 Task: Create Card Feature Request Discussion in Board Software Development to Workspace Analytics. Create Card Partnership Review in Board Creative Project Management to Workspace Analytics. Create Card Bug Report Triage in Board Employee Talent Acquisition and Retention to Workspace Analytics
Action: Mouse moved to (67, 400)
Screenshot: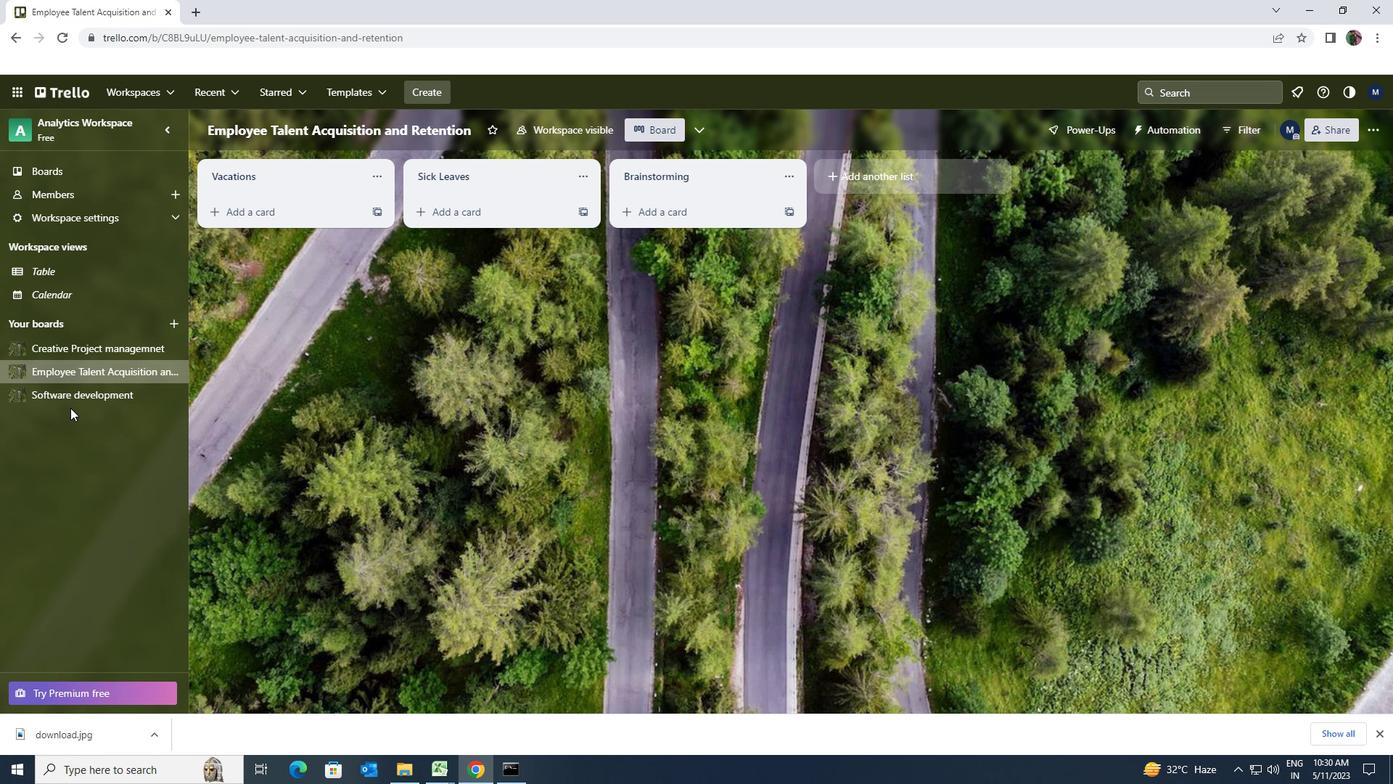 
Action: Mouse pressed left at (67, 400)
Screenshot: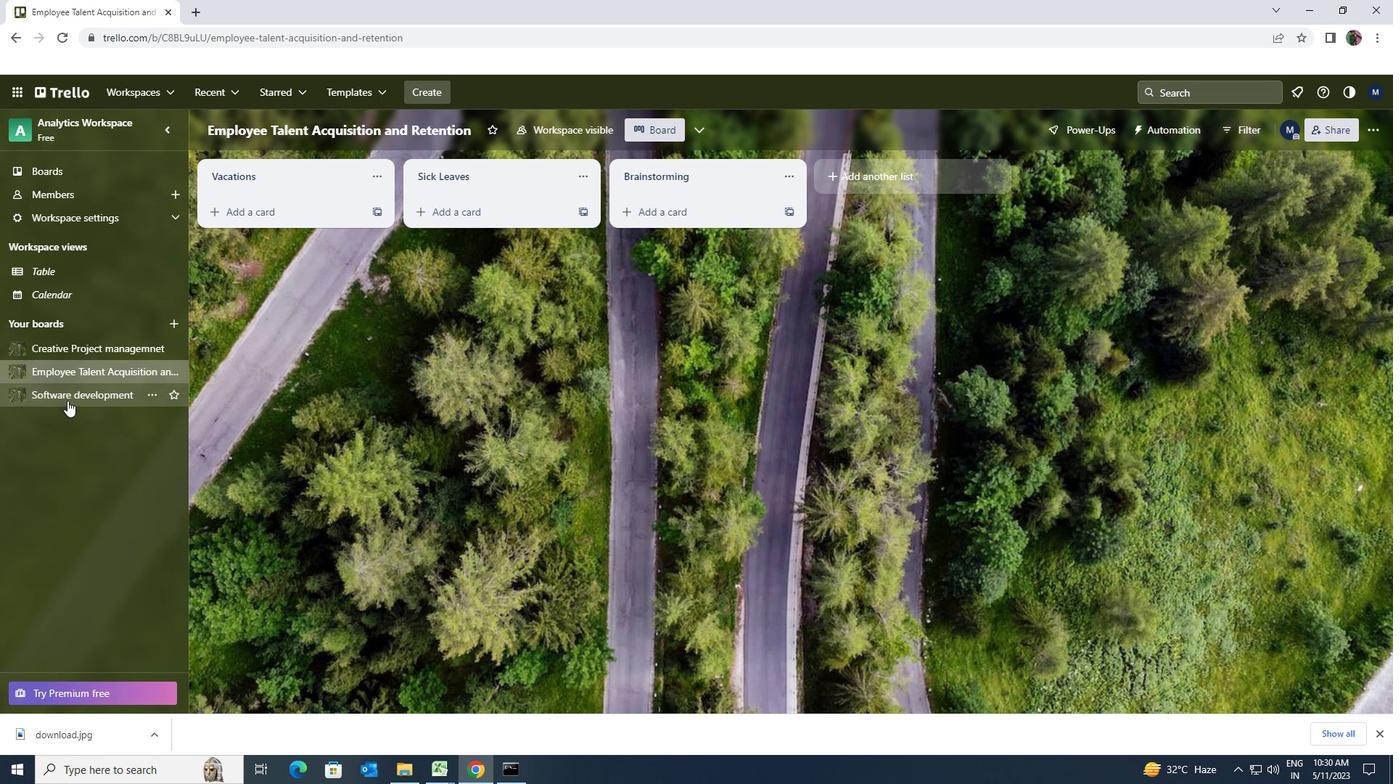 
Action: Mouse moved to (269, 216)
Screenshot: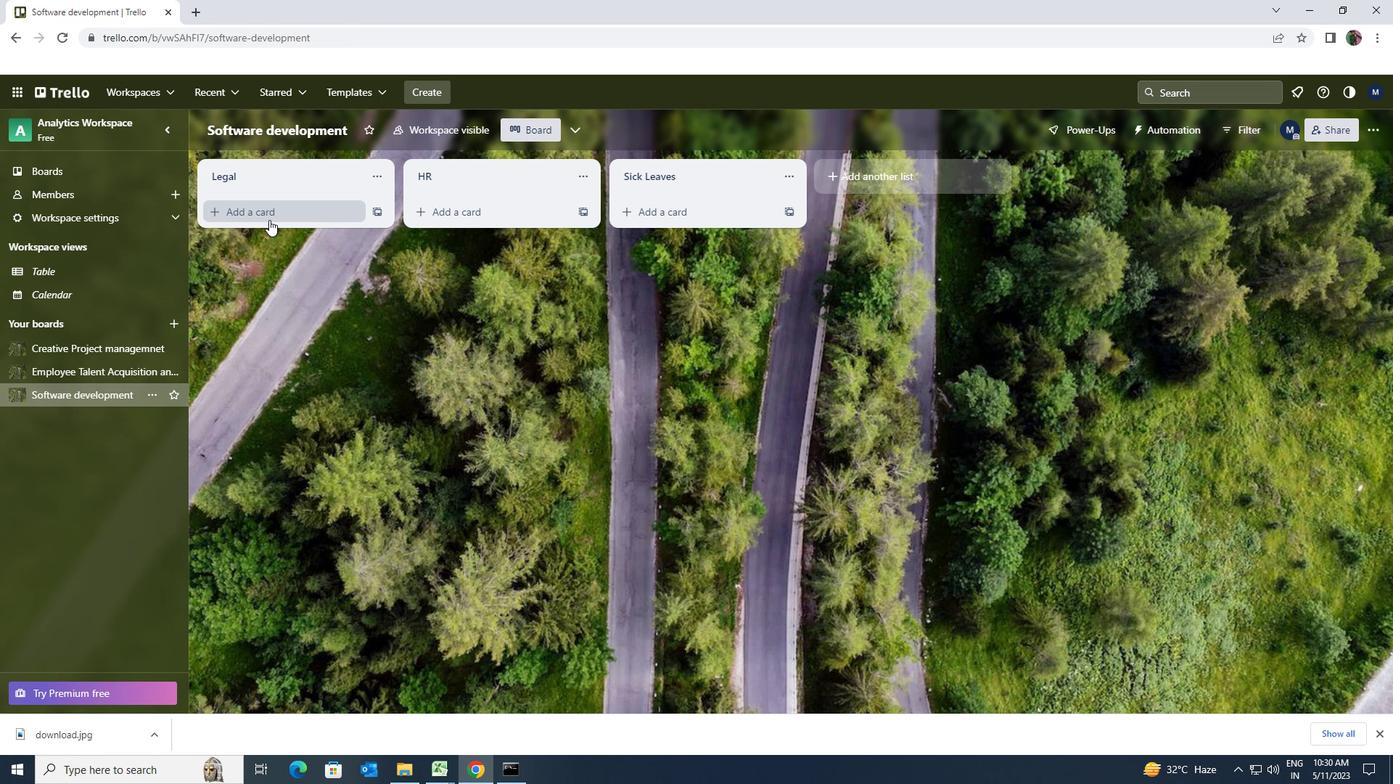 
Action: Mouse pressed left at (269, 216)
Screenshot: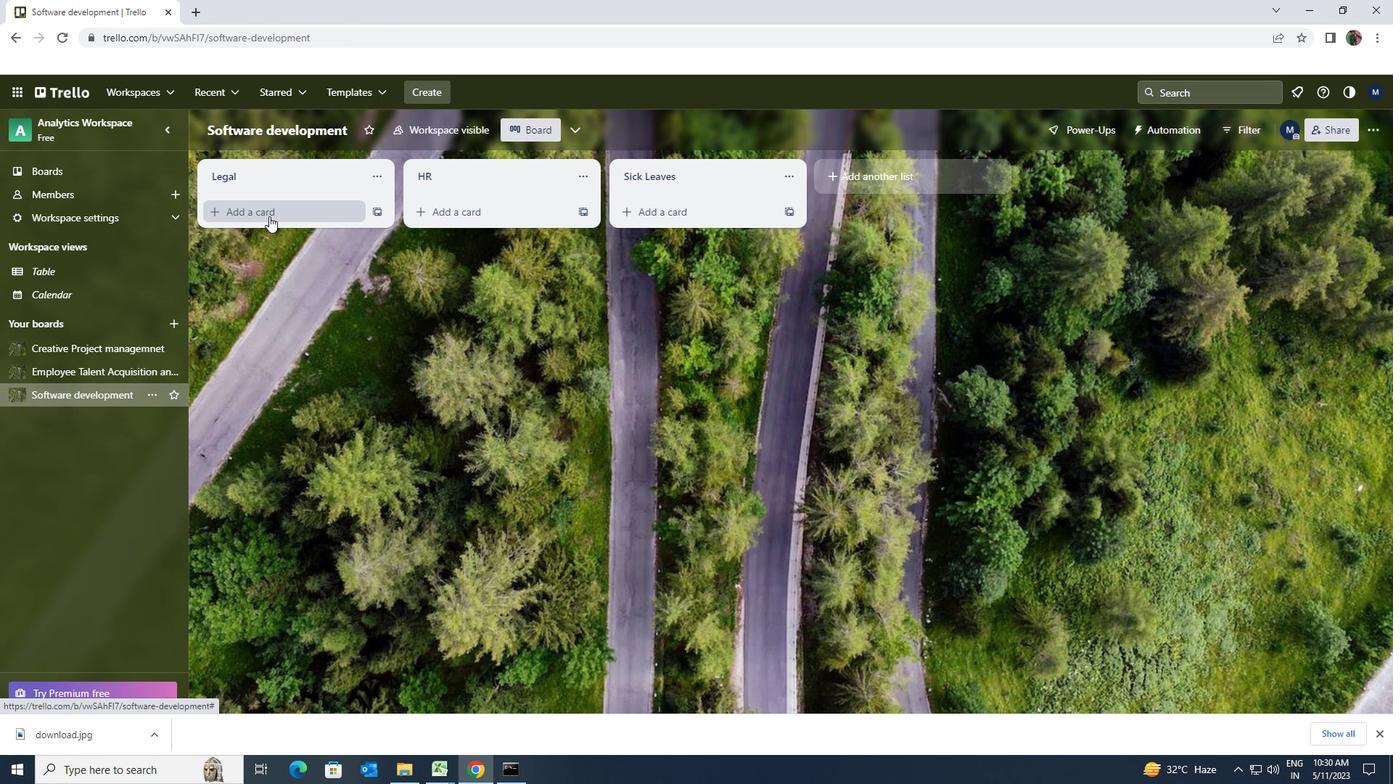 
Action: Mouse moved to (272, 215)
Screenshot: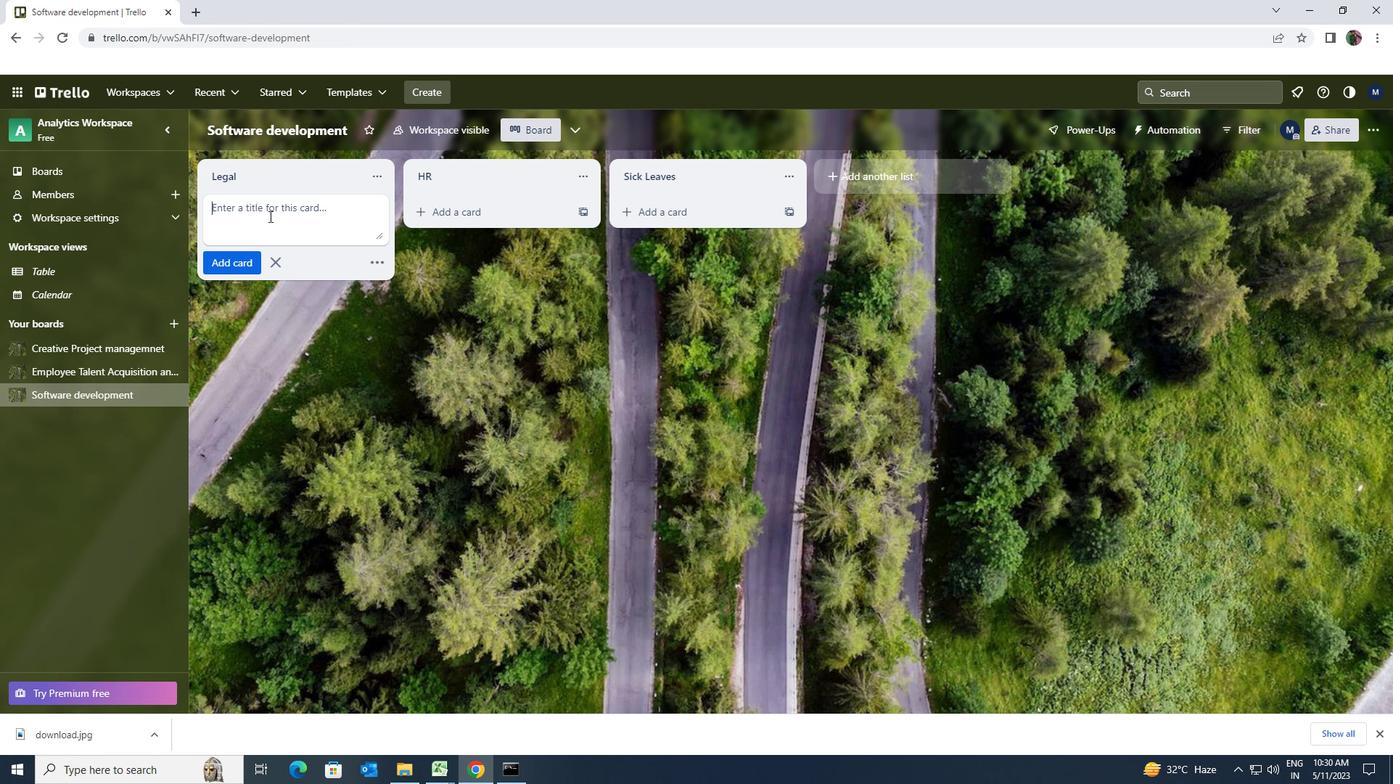 
Action: Key pressed <Key.shift>REQUEST<Key.space><Key.shift>DISCUSSIOM<Key.backspace>M<Key.backspace>N
Screenshot: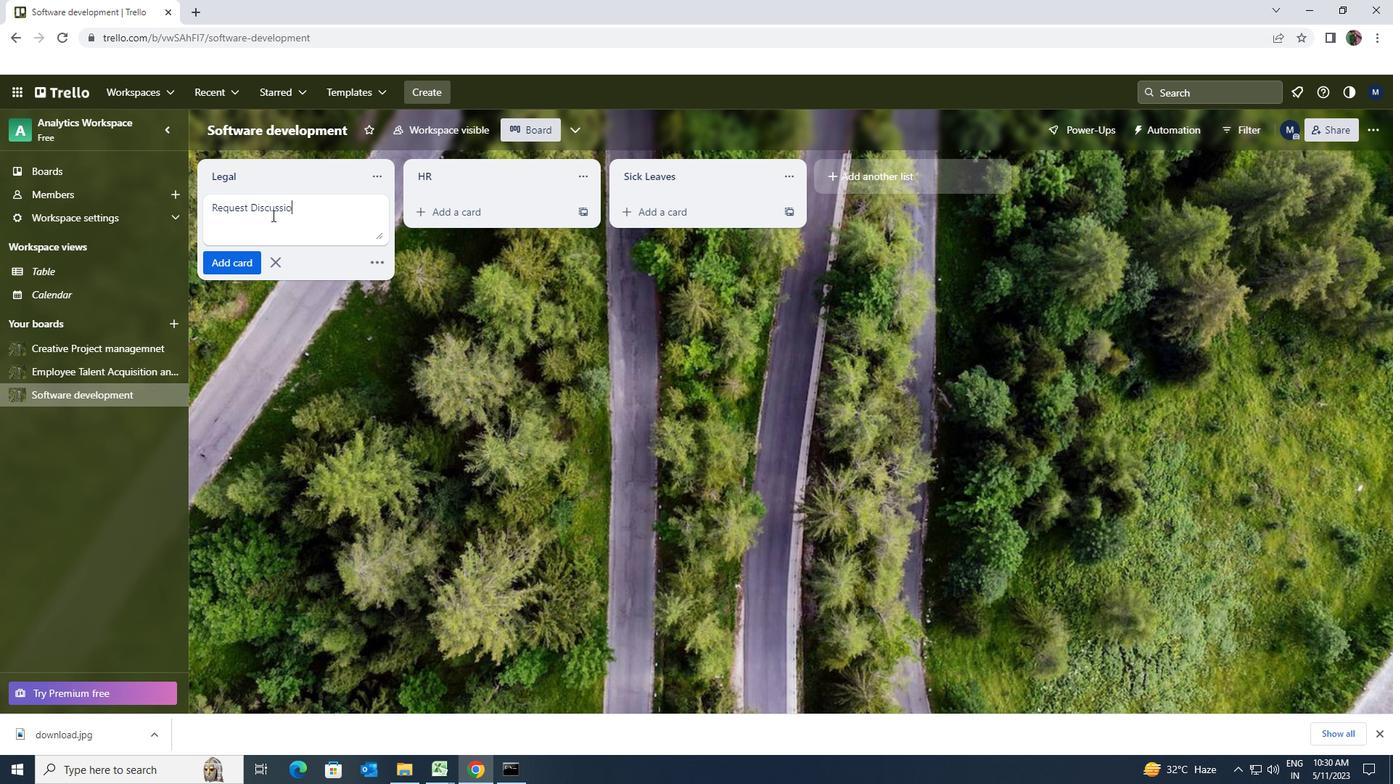 
Action: Mouse moved to (241, 254)
Screenshot: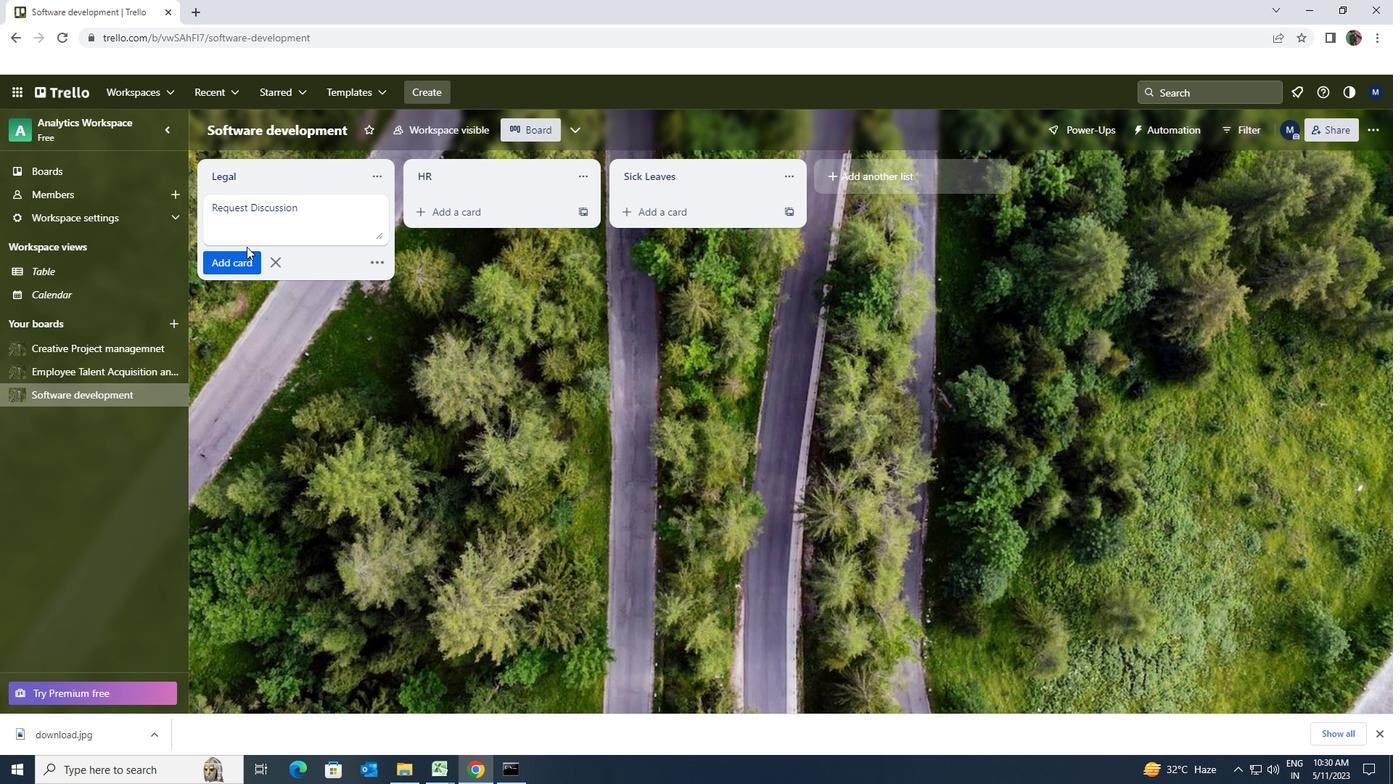
Action: Mouse pressed left at (241, 254)
Screenshot: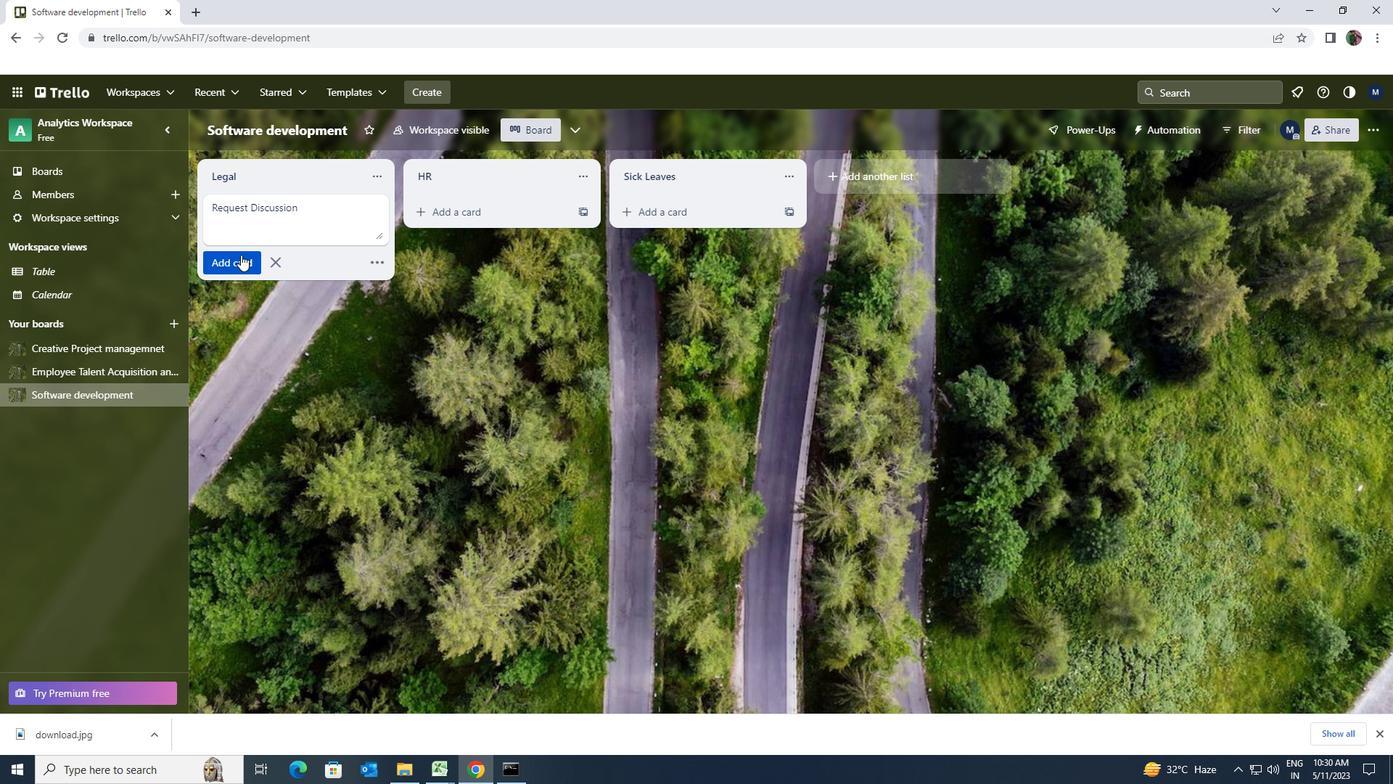 
Action: Mouse moved to (103, 347)
Screenshot: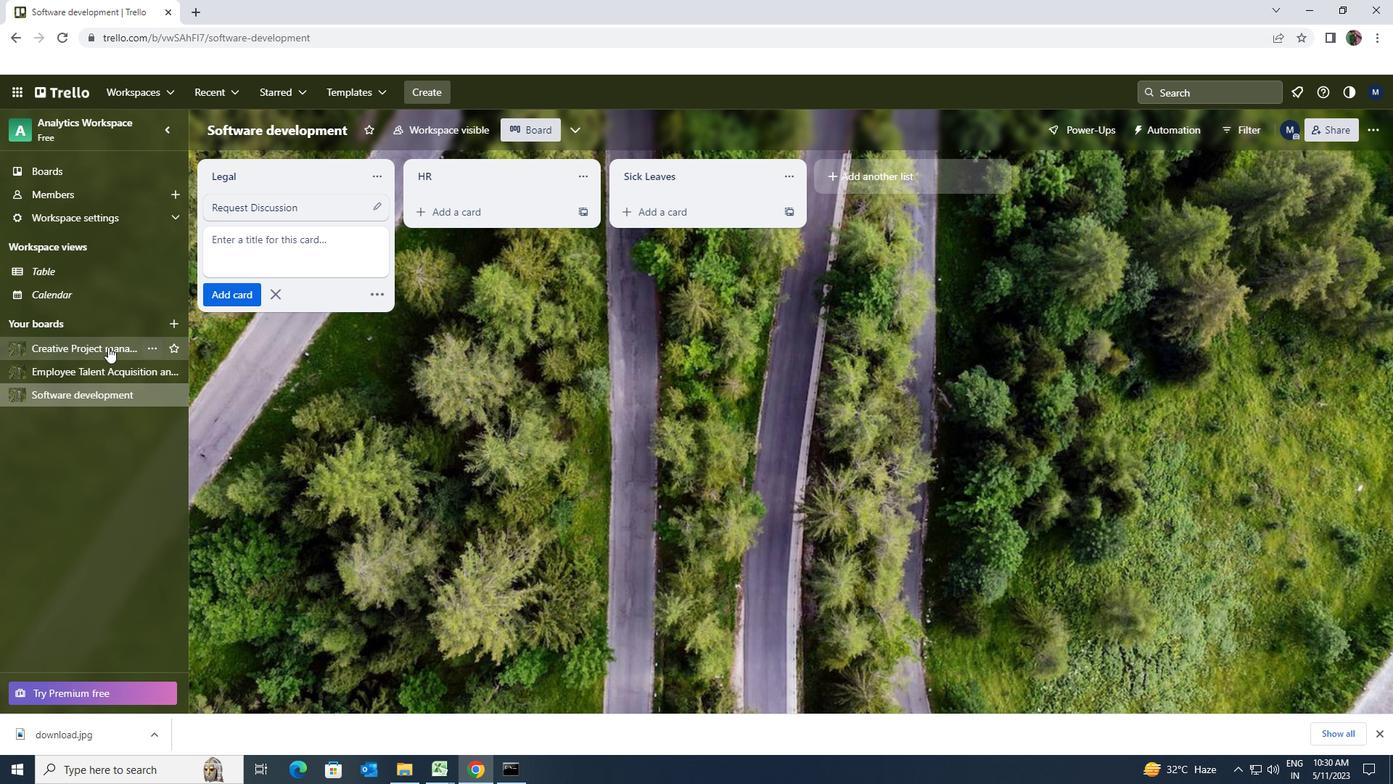 
Action: Mouse pressed left at (103, 347)
Screenshot: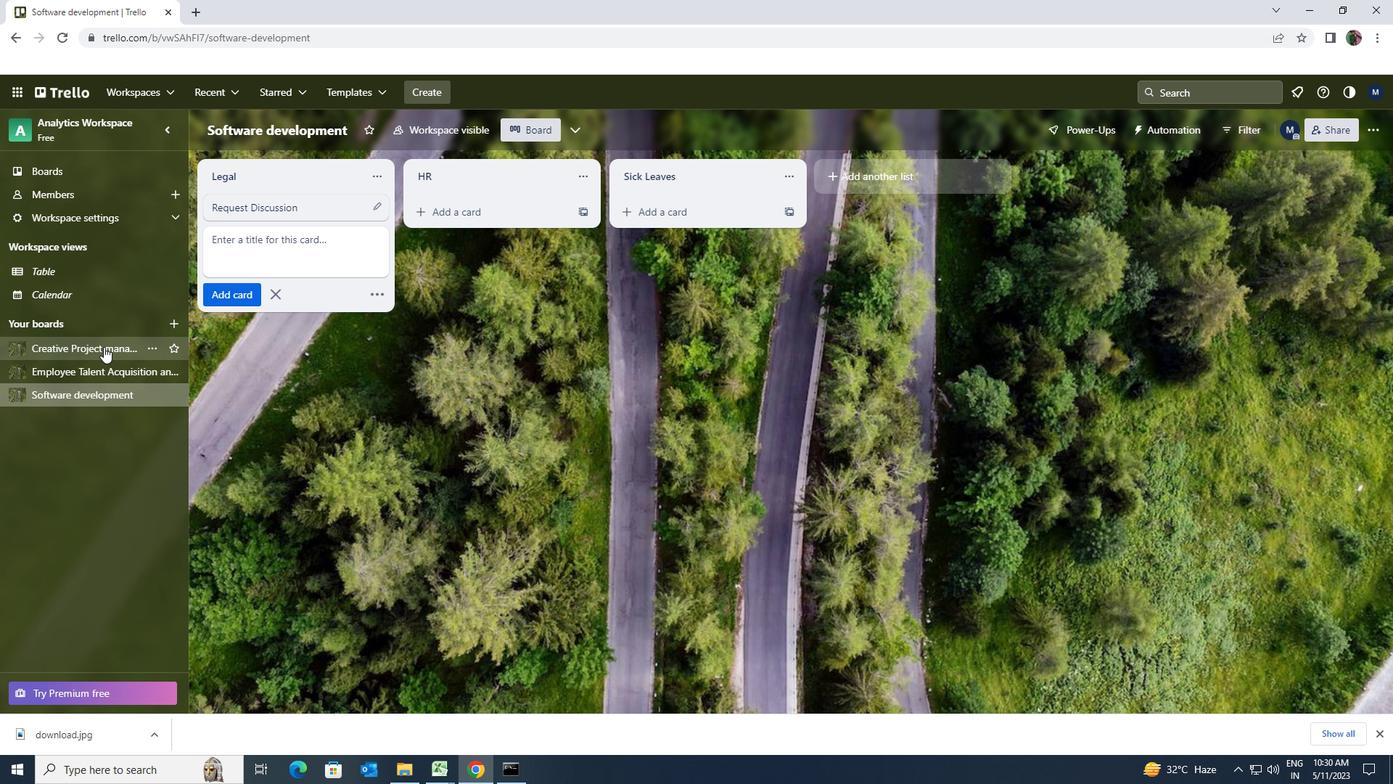 
Action: Mouse moved to (231, 215)
Screenshot: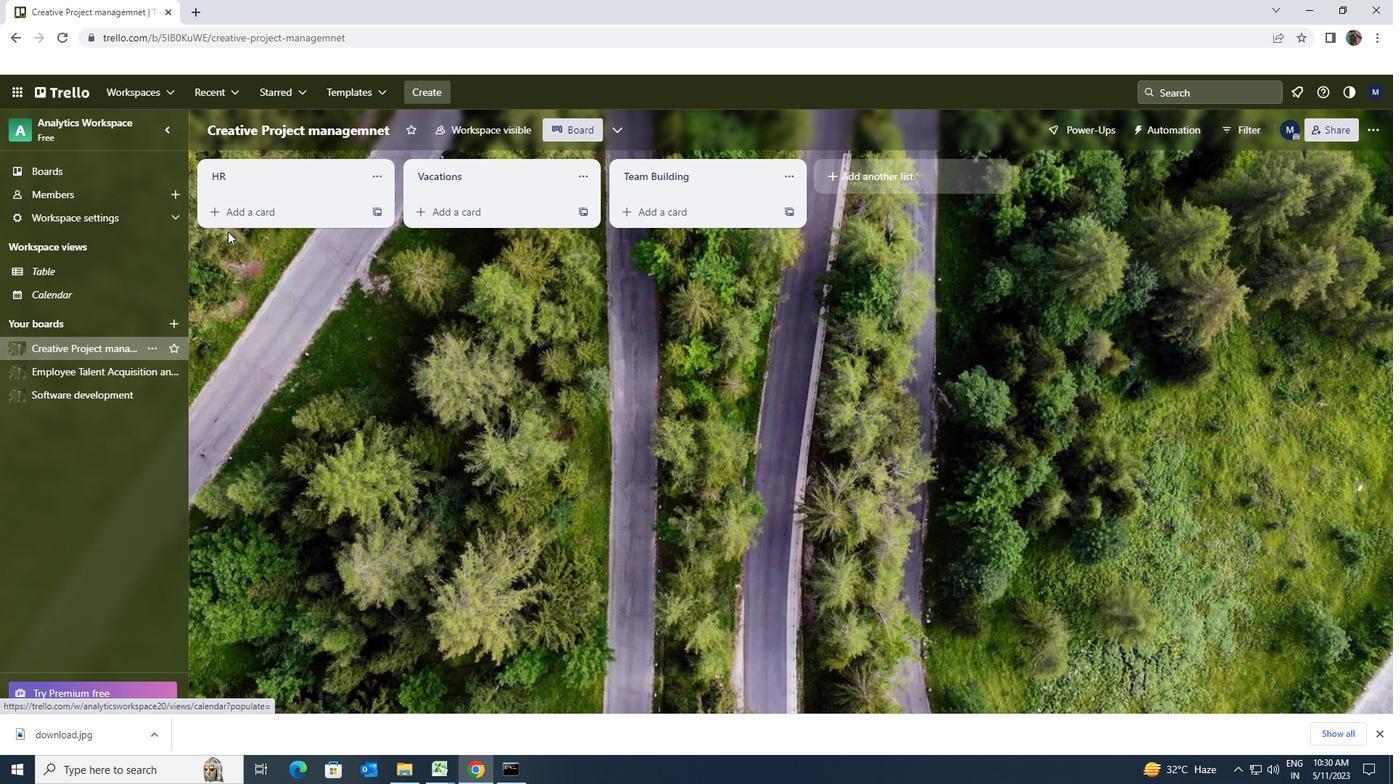 
Action: Mouse pressed left at (231, 215)
Screenshot: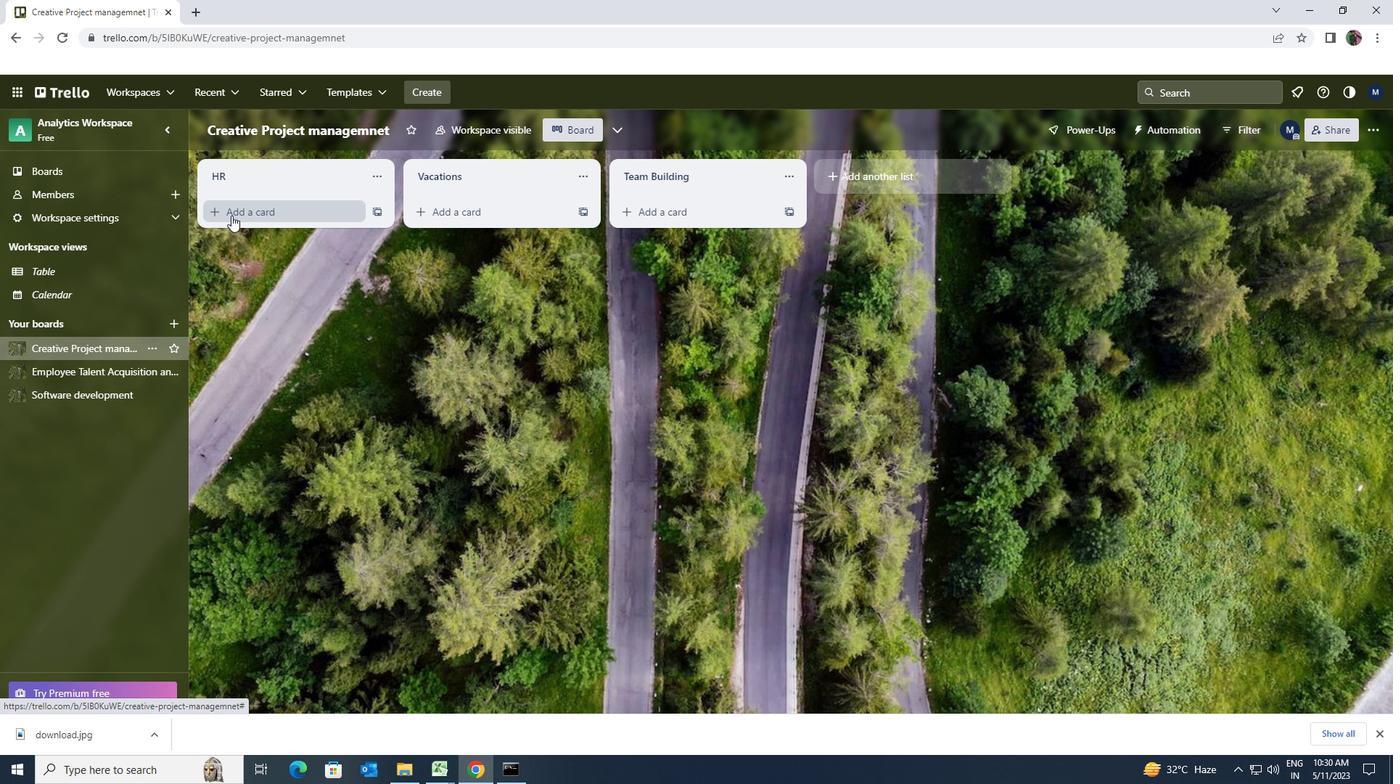 
Action: Key pressed <Key.shift>PARTNERSHIP<Key.space><Key.shift>REVIEW
Screenshot: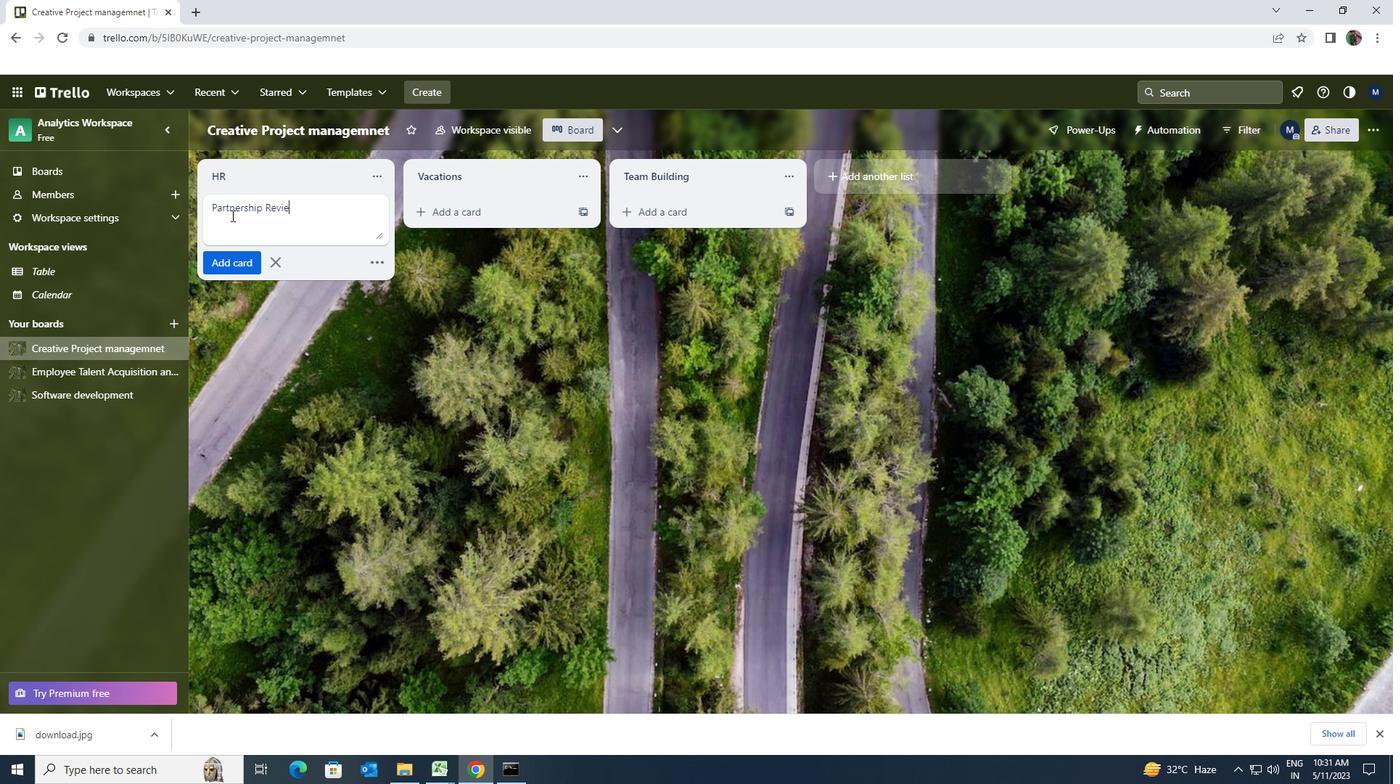 
Action: Mouse moved to (239, 251)
Screenshot: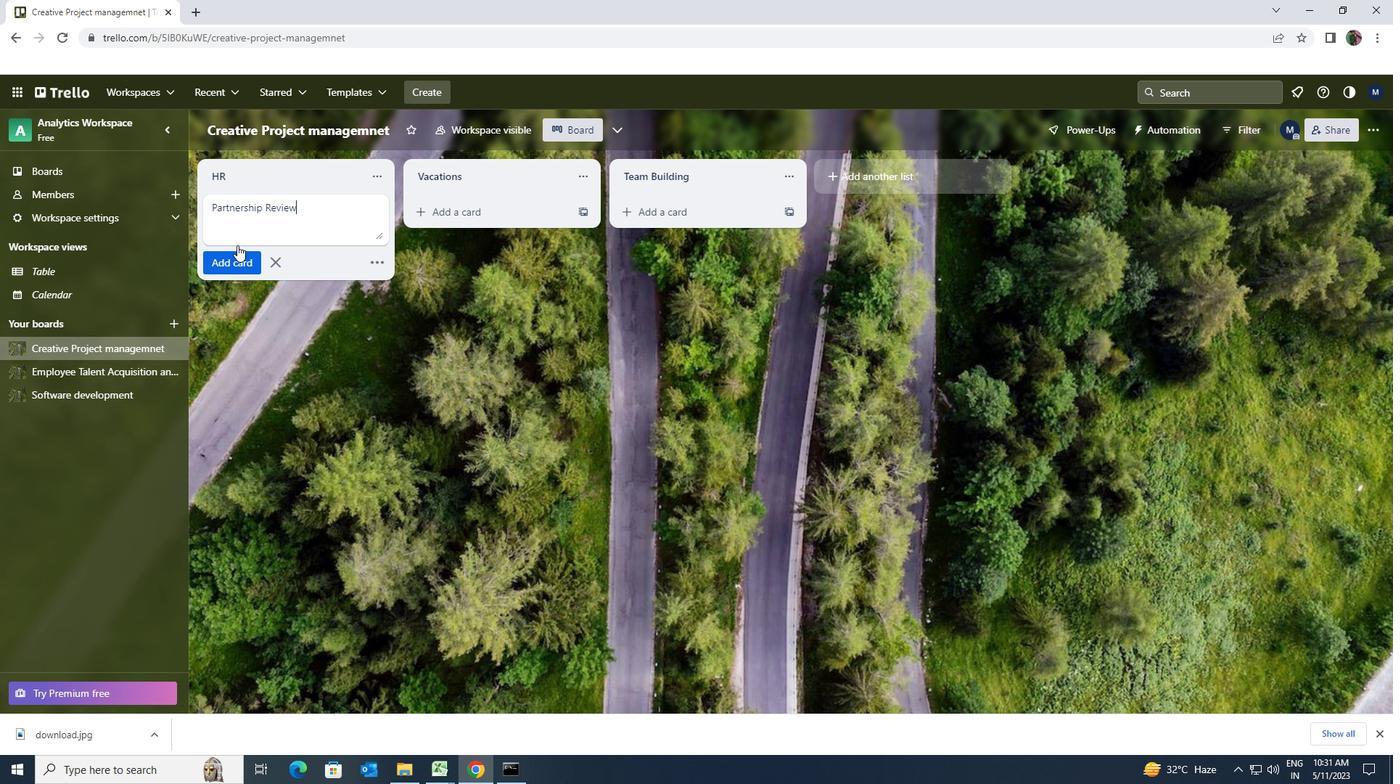 
Action: Mouse pressed left at (239, 251)
Screenshot: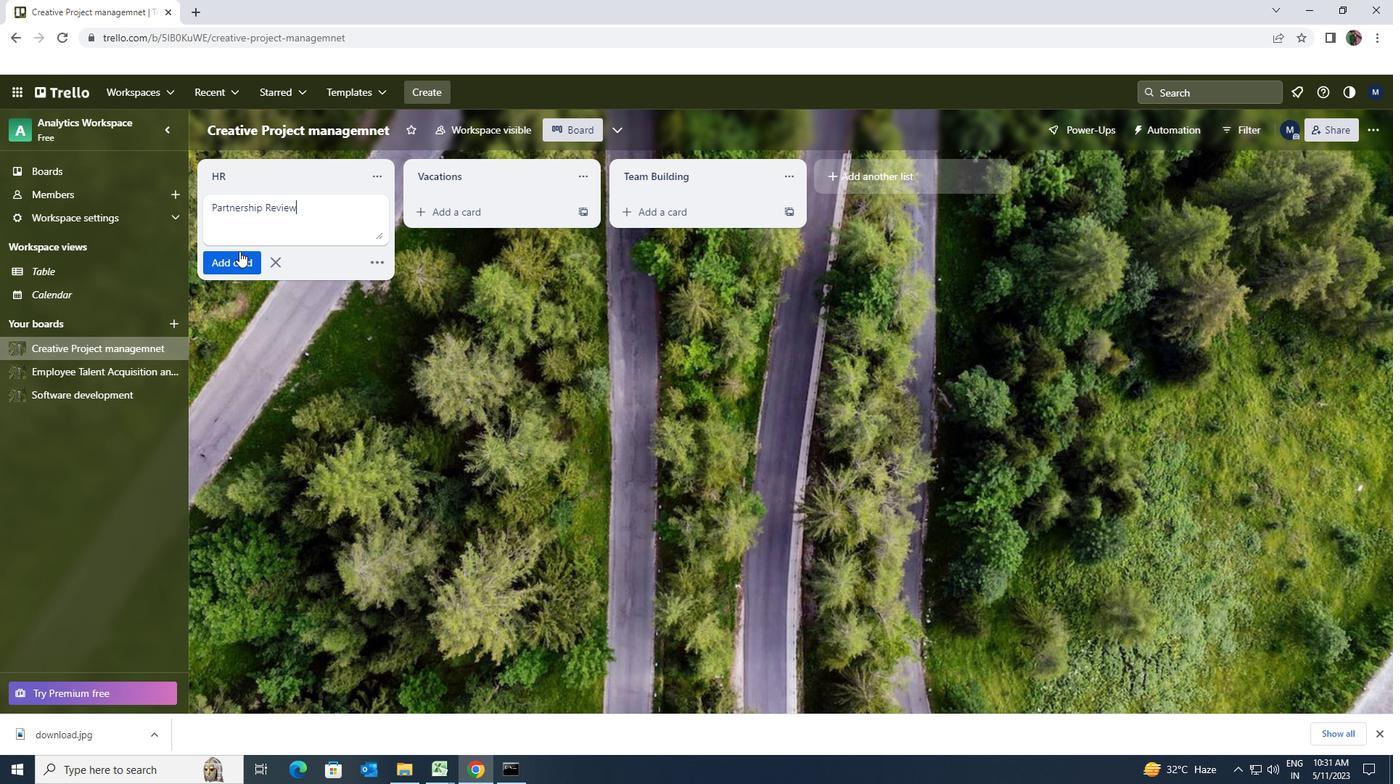 
Action: Mouse moved to (90, 371)
Screenshot: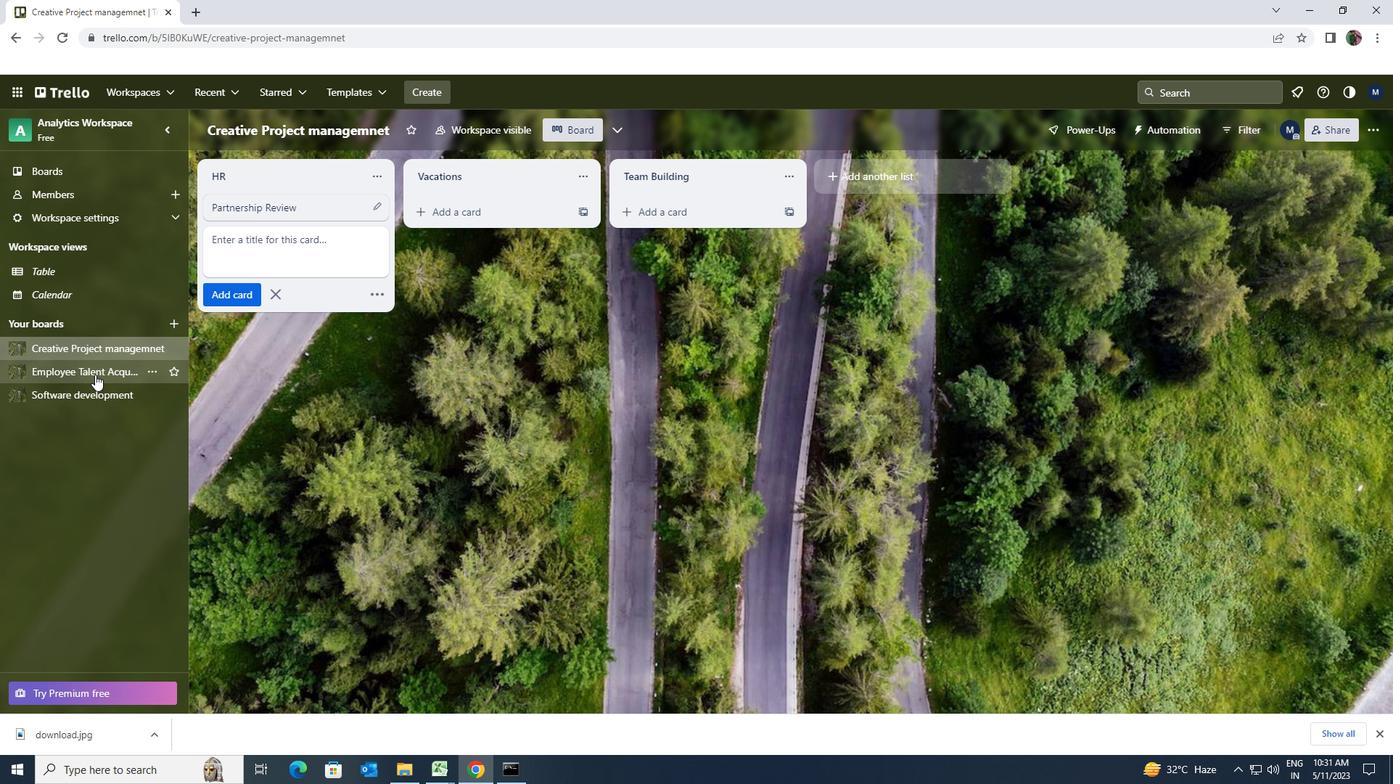 
Action: Mouse pressed left at (90, 371)
Screenshot: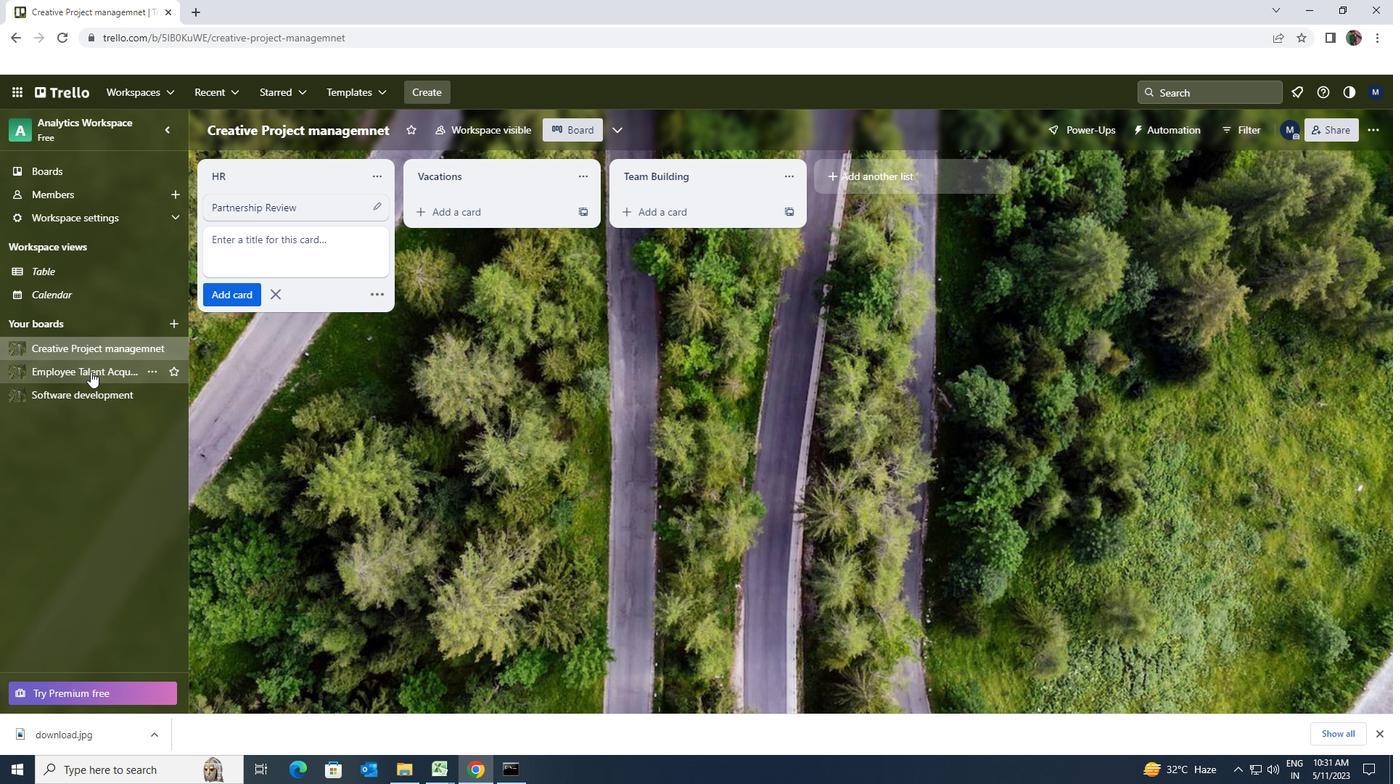 
Action: Mouse moved to (233, 211)
Screenshot: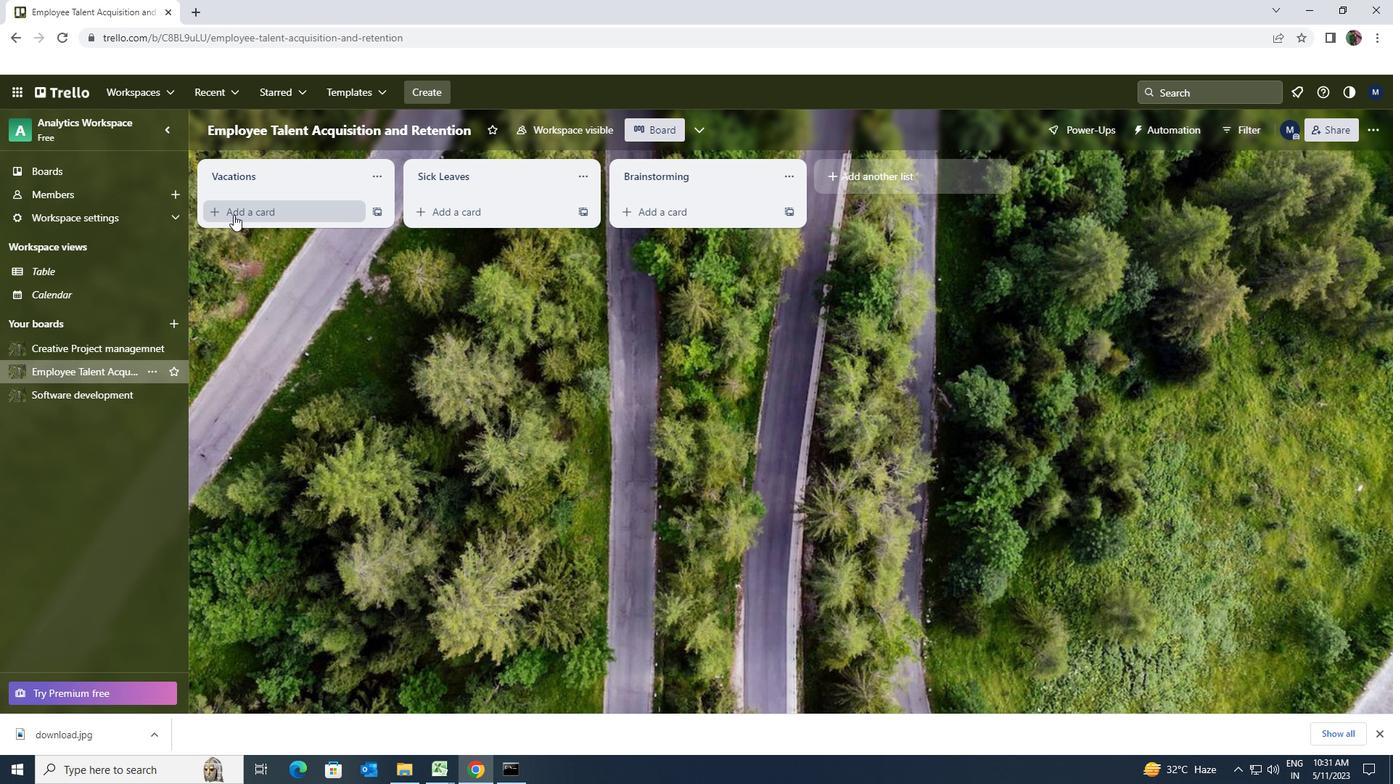 
Action: Mouse pressed left at (233, 211)
Screenshot: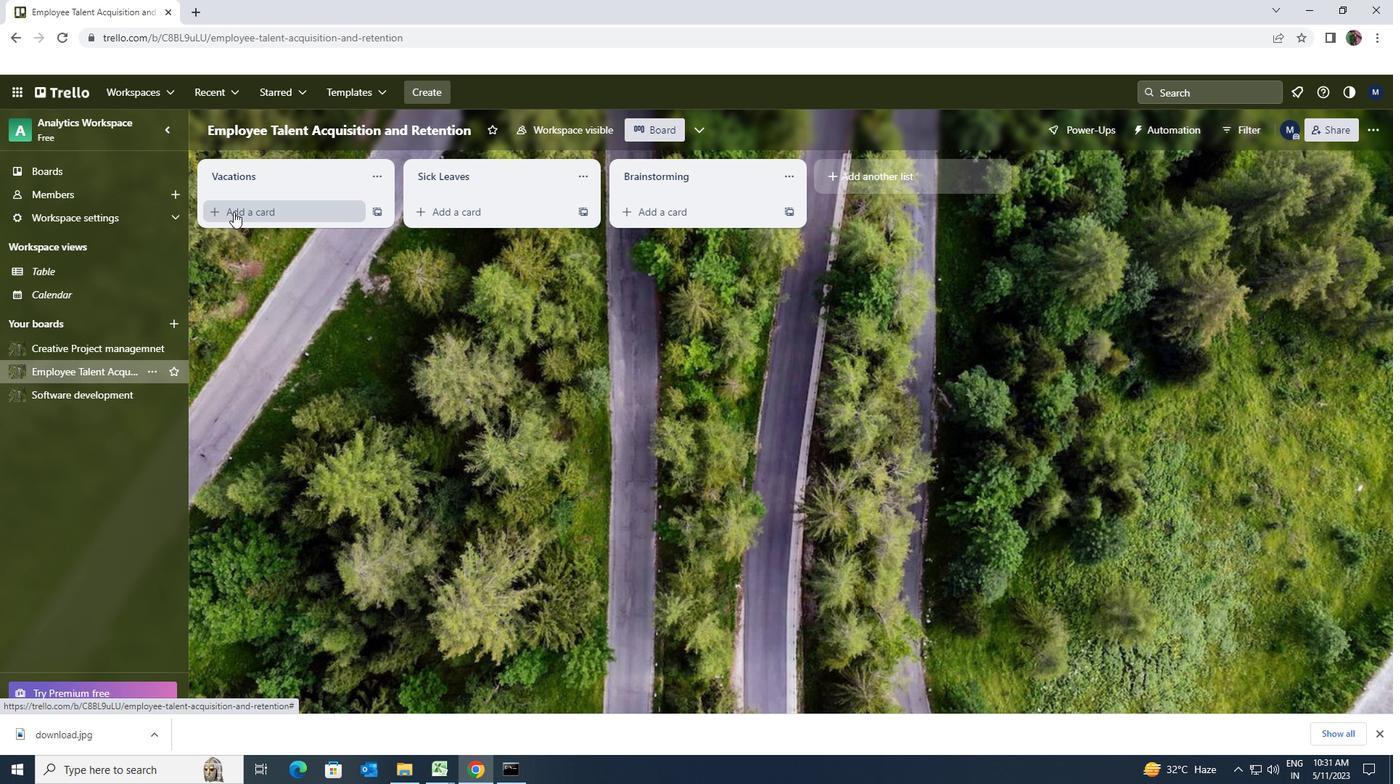 
Action: Mouse moved to (233, 211)
Screenshot: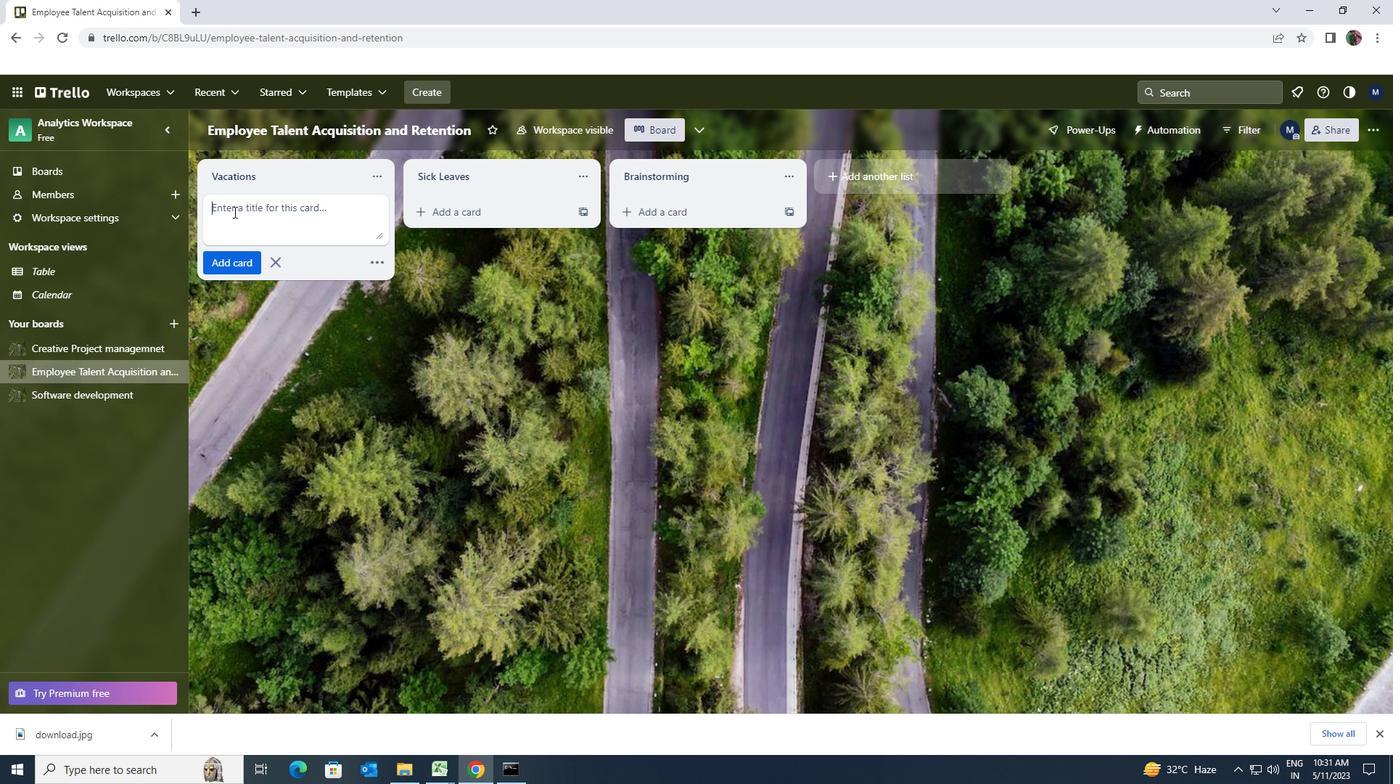 
Action: Key pressed <Key.shift><Key.shift>BUG<Key.space><Key.shift><Key.shift><Key.shift>REPORT
Screenshot: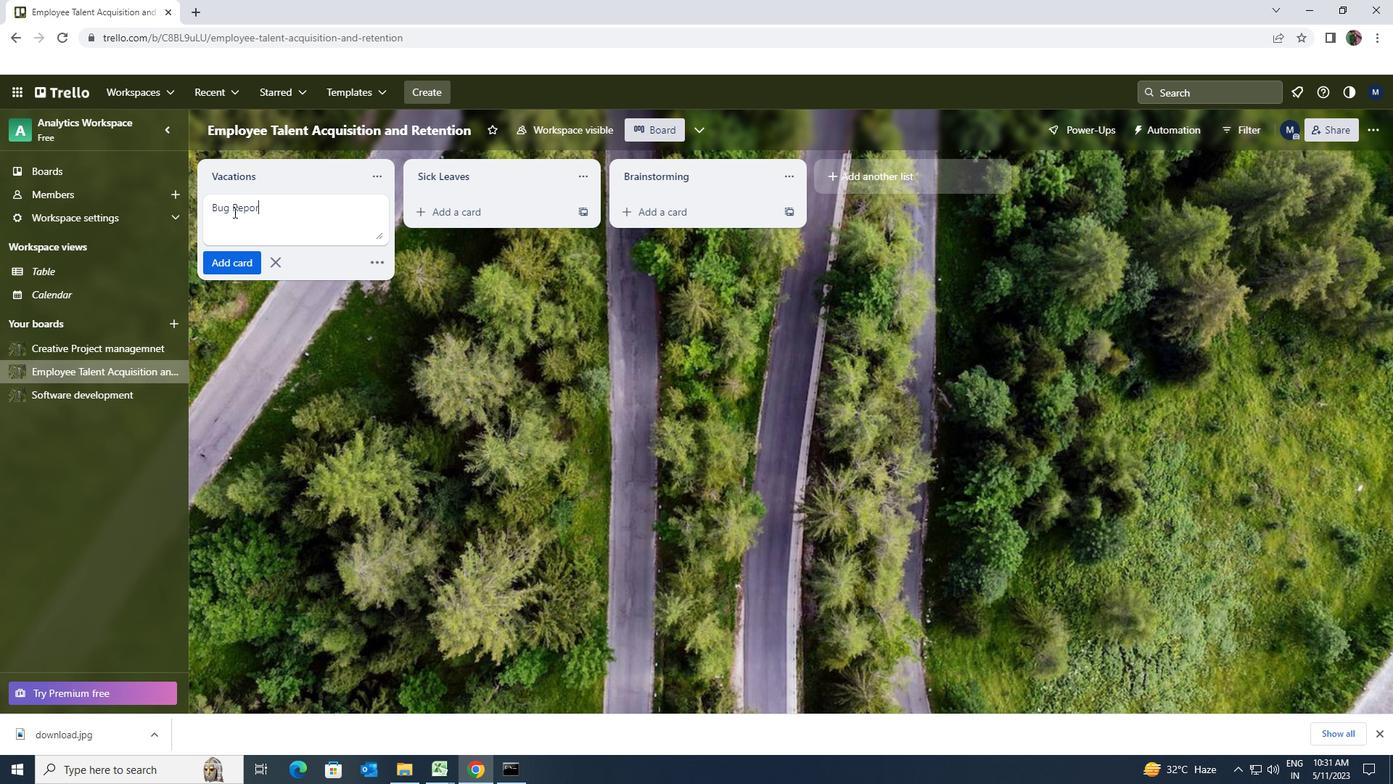 
Action: Mouse moved to (231, 264)
Screenshot: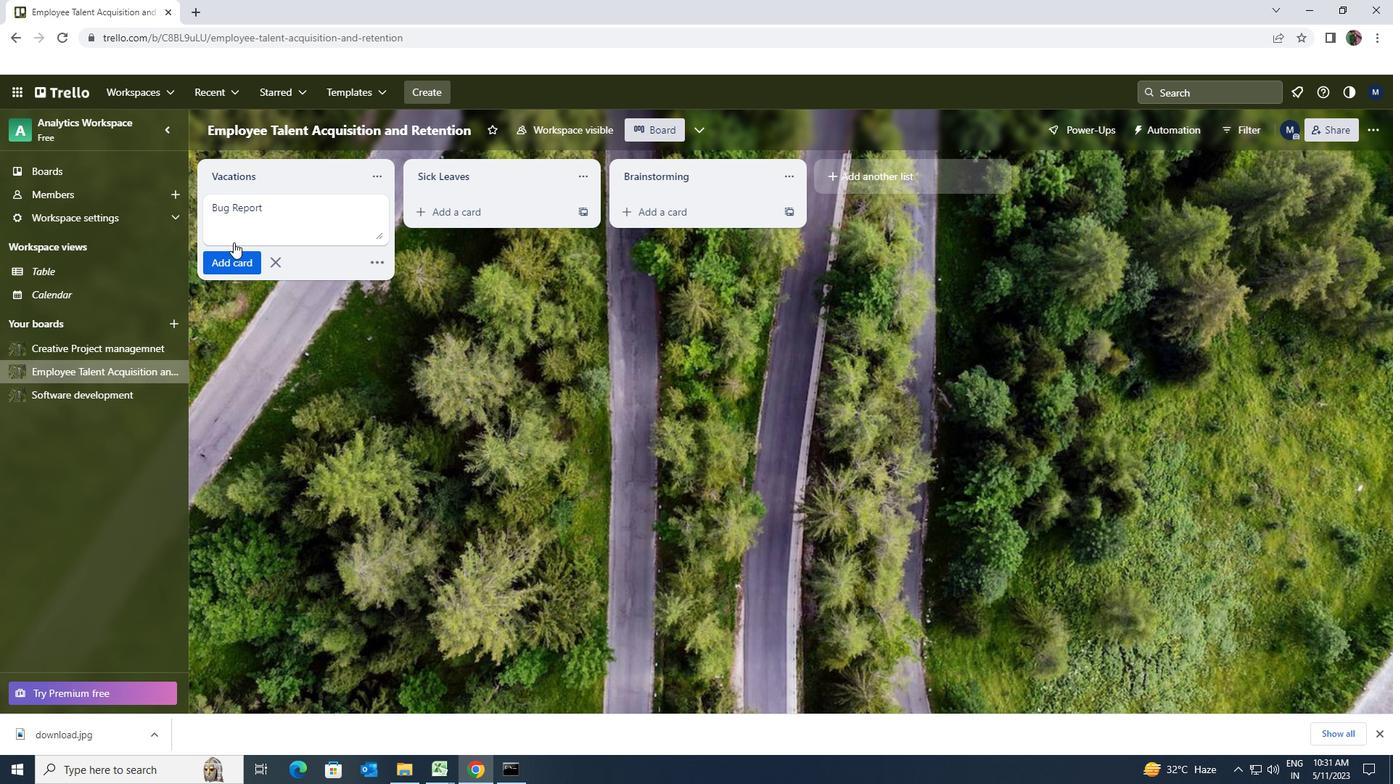 
Action: Mouse pressed left at (231, 264)
Screenshot: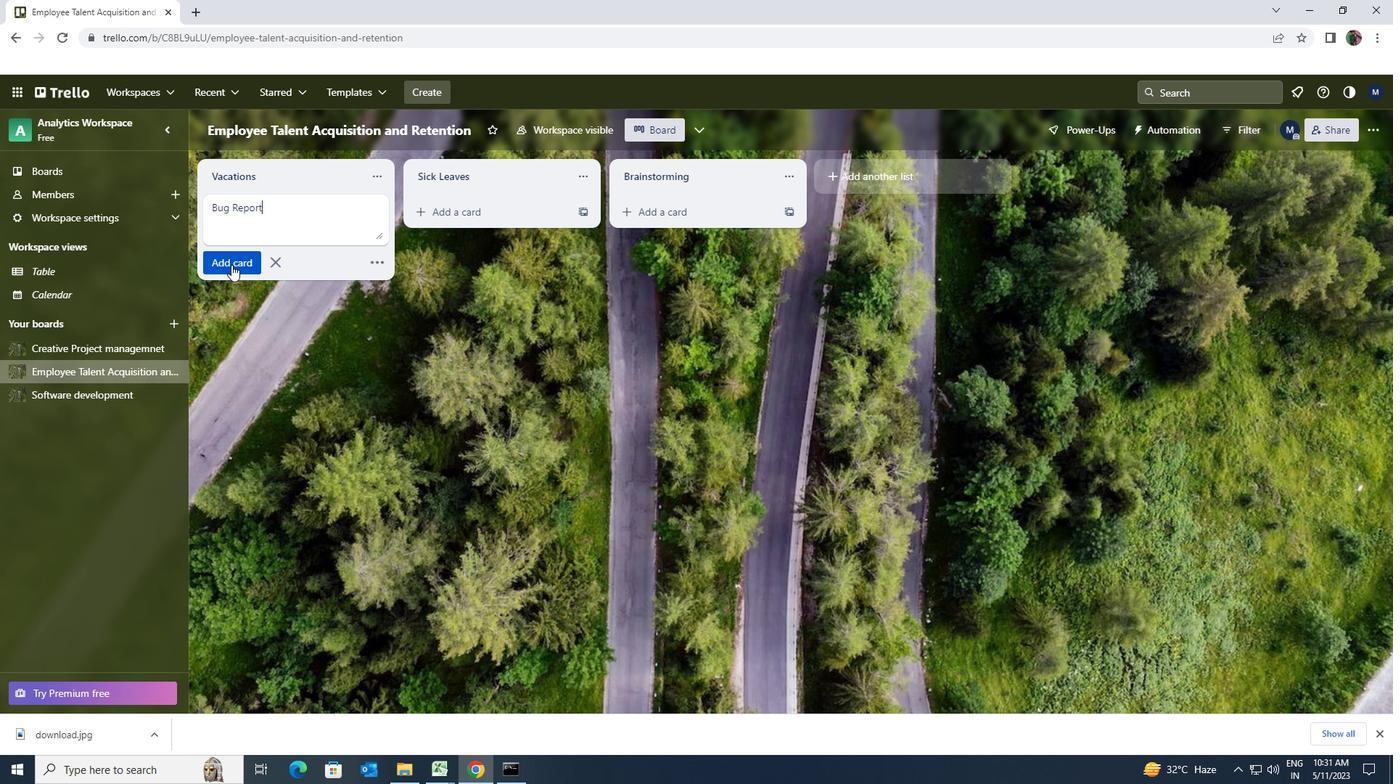 
